 Task: Set the group packets for UDP stream output to 2.
Action: Mouse moved to (101, 10)
Screenshot: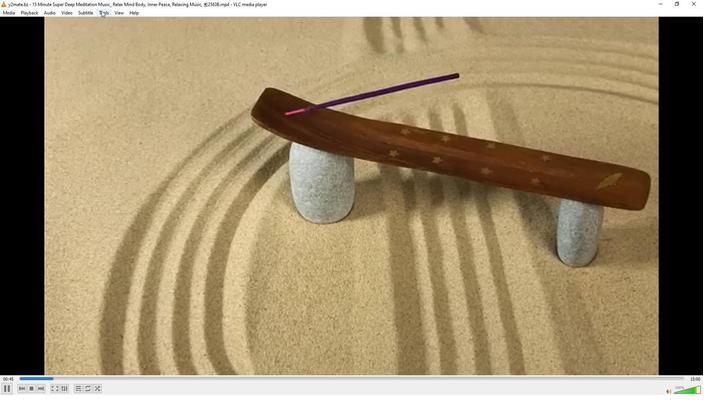 
Action: Mouse pressed left at (101, 10)
Screenshot: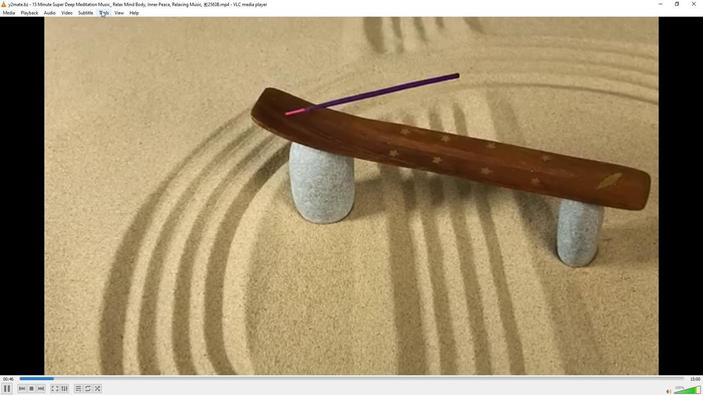 
Action: Mouse moved to (117, 97)
Screenshot: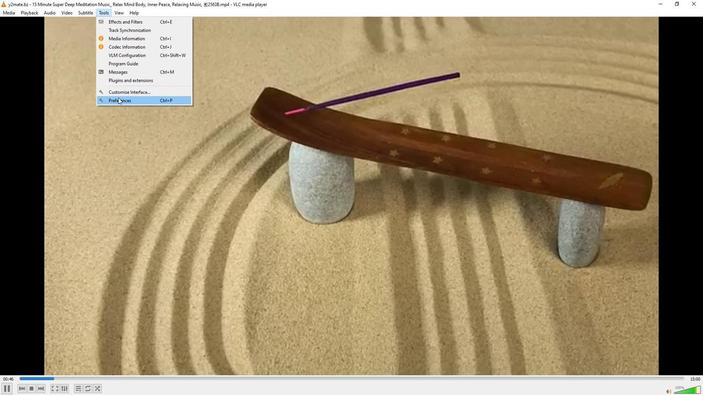 
Action: Mouse pressed left at (117, 97)
Screenshot: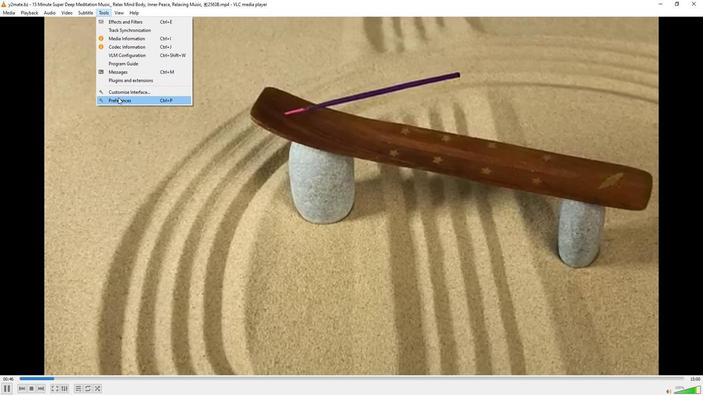 
Action: Mouse moved to (229, 320)
Screenshot: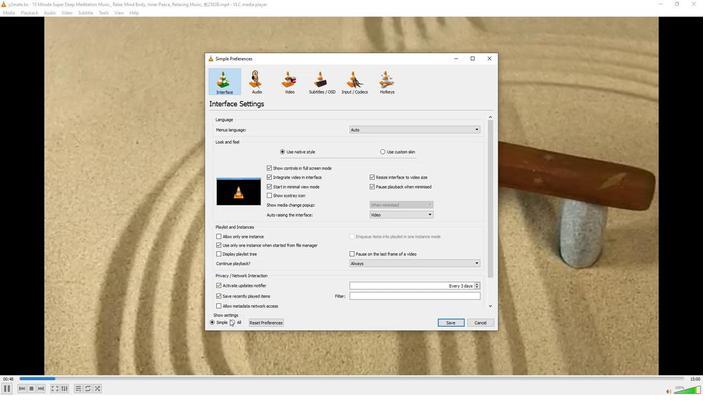 
Action: Mouse pressed left at (229, 320)
Screenshot: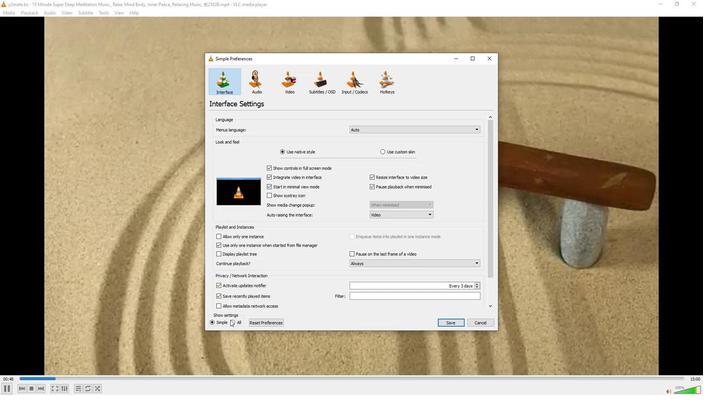 
Action: Mouse moved to (223, 253)
Screenshot: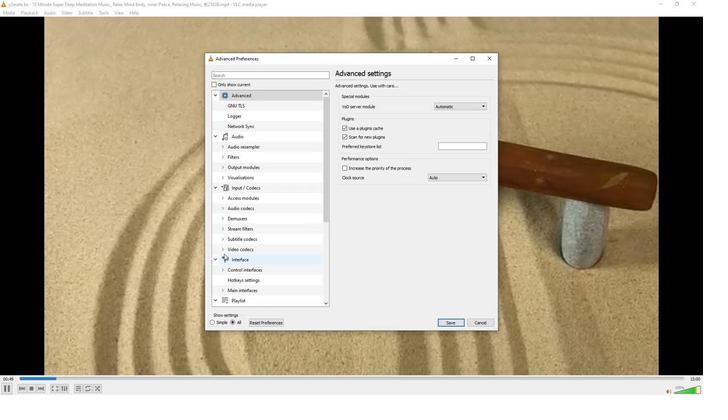 
Action: Mouse scrolled (223, 253) with delta (0, 0)
Screenshot: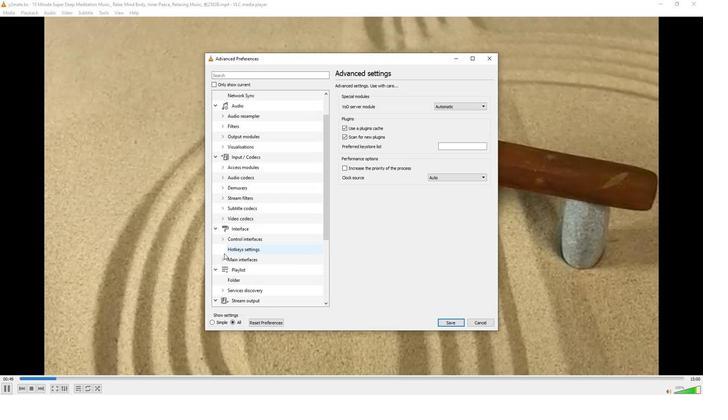 
Action: Mouse moved to (222, 251)
Screenshot: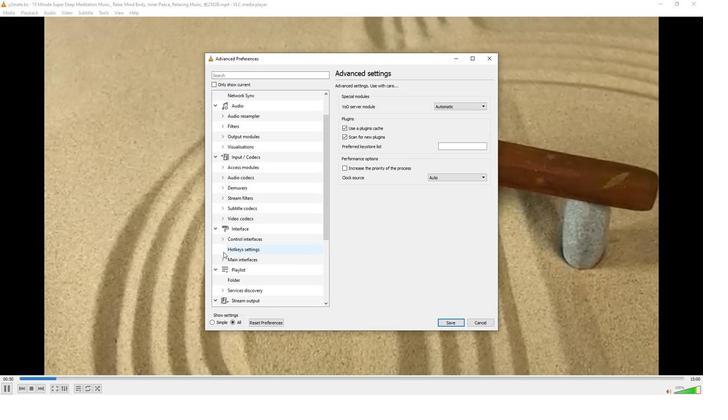 
Action: Mouse scrolled (222, 250) with delta (0, 0)
Screenshot: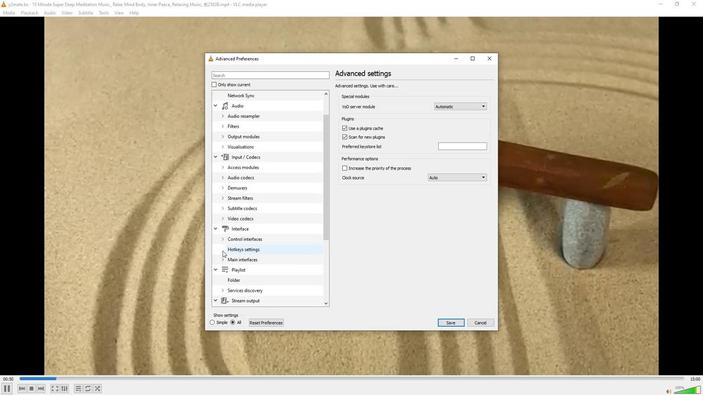 
Action: Mouse moved to (220, 276)
Screenshot: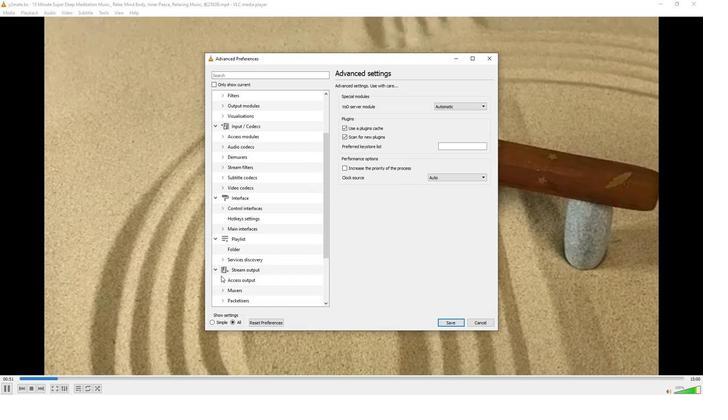 
Action: Mouse pressed left at (220, 276)
Screenshot: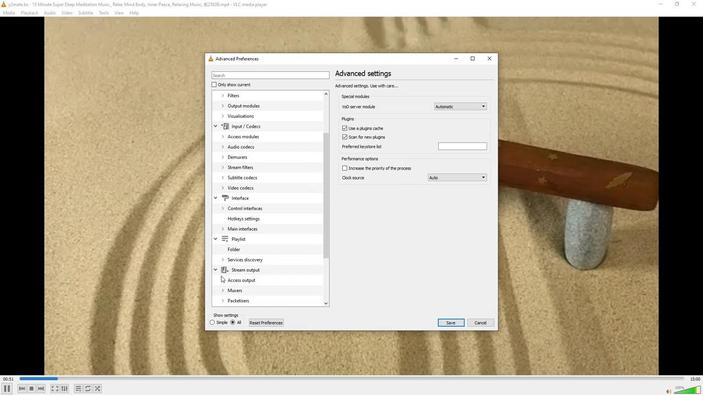 
Action: Mouse moved to (232, 268)
Screenshot: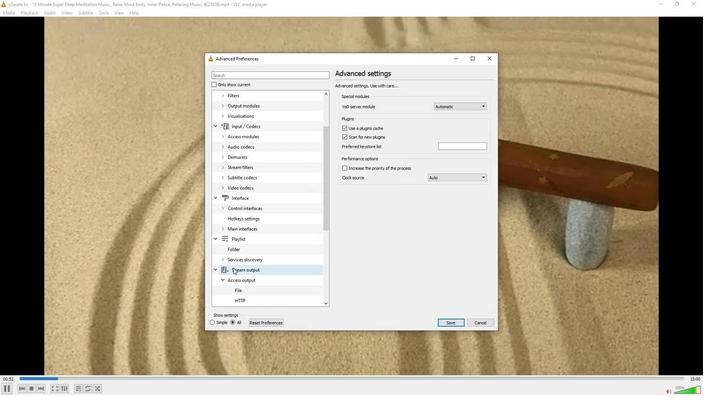 
Action: Mouse scrolled (232, 267) with delta (0, 0)
Screenshot: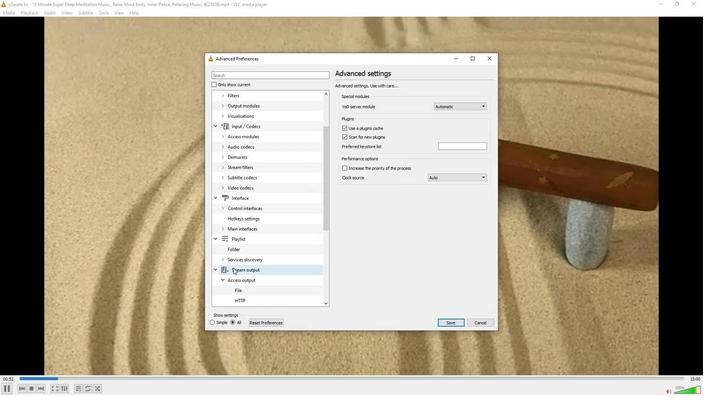 
Action: Mouse moved to (233, 267)
Screenshot: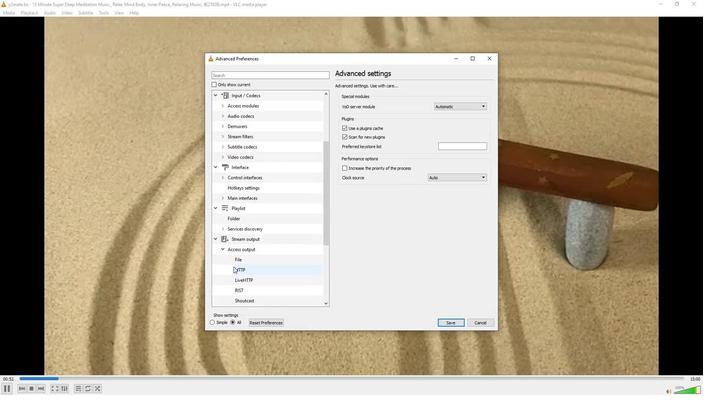 
Action: Mouse scrolled (233, 267) with delta (0, 0)
Screenshot: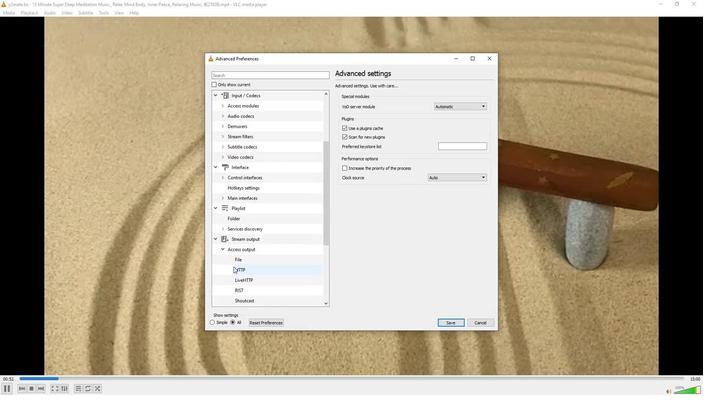 
Action: Mouse moved to (235, 288)
Screenshot: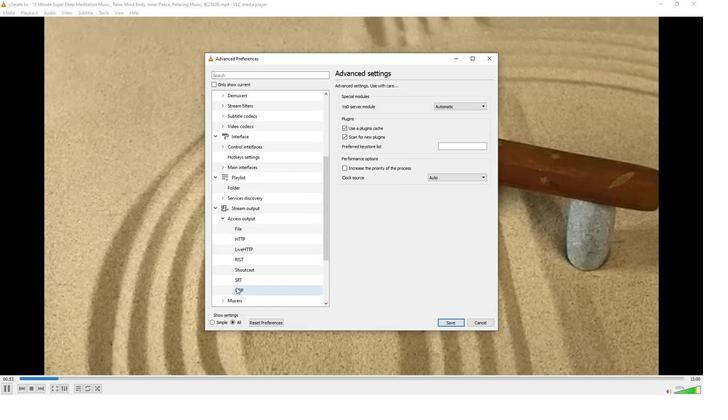 
Action: Mouse pressed left at (235, 288)
Screenshot: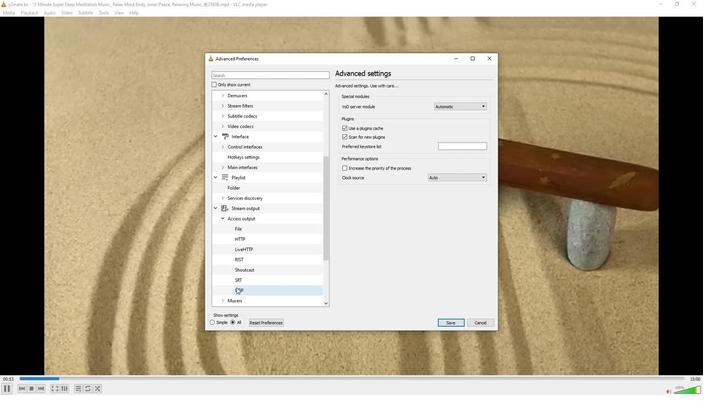 
Action: Mouse moved to (485, 105)
Screenshot: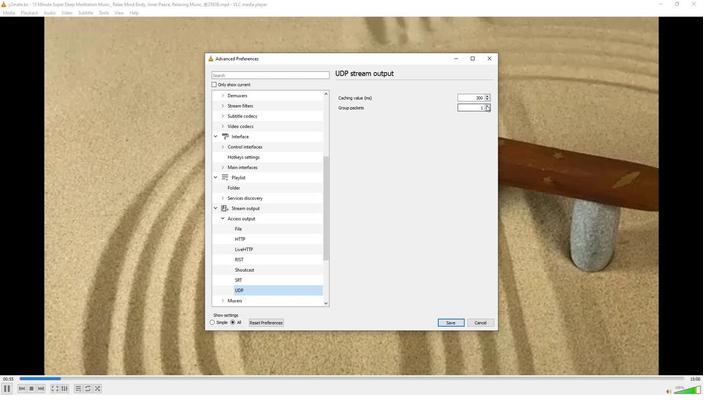 
Action: Mouse pressed left at (485, 105)
Screenshot: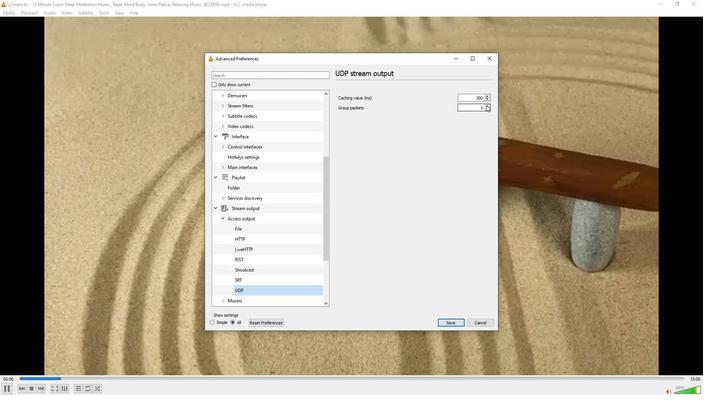 
Action: Mouse moved to (445, 173)
Screenshot: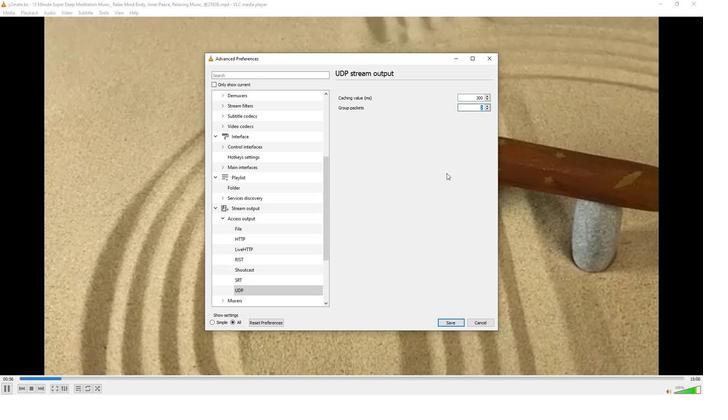 
